 Task: Plan a time block for the family outing to the zoo.
Action: Mouse moved to (51, 87)
Screenshot: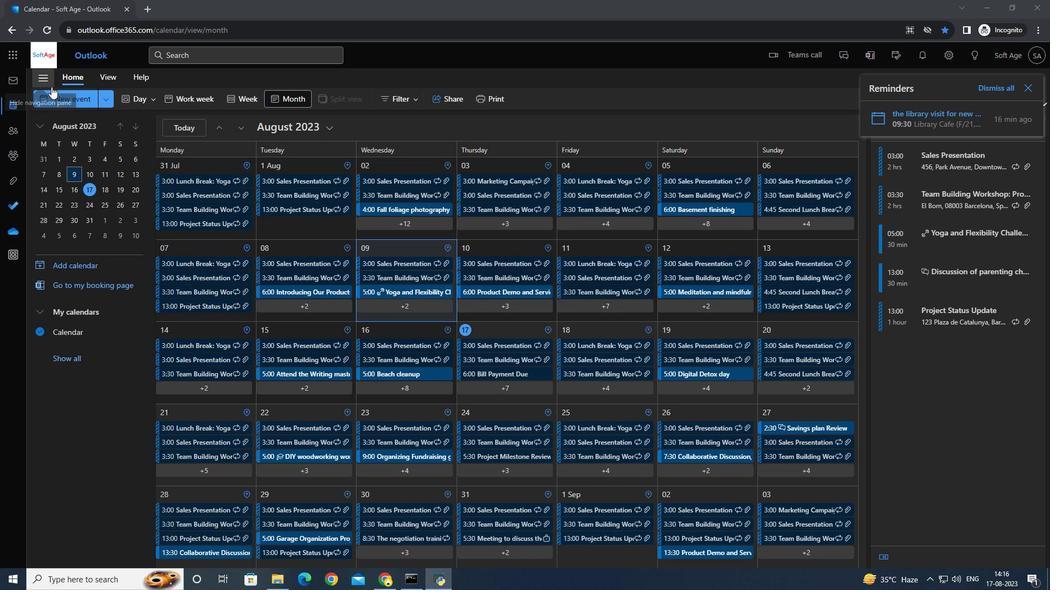 
Action: Mouse pressed left at (51, 87)
Screenshot: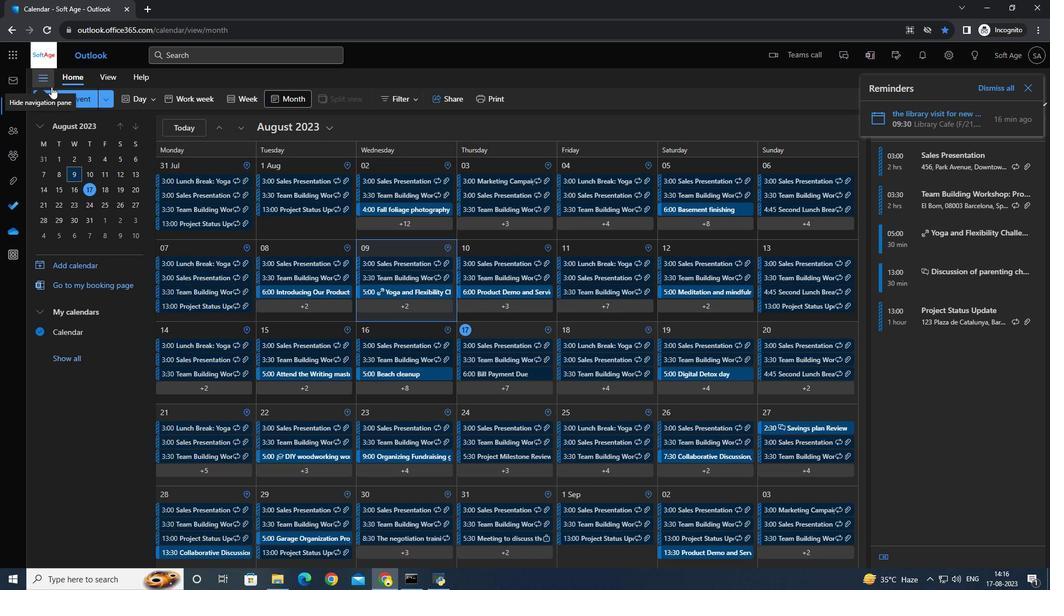 
Action: Mouse moved to (52, 95)
Screenshot: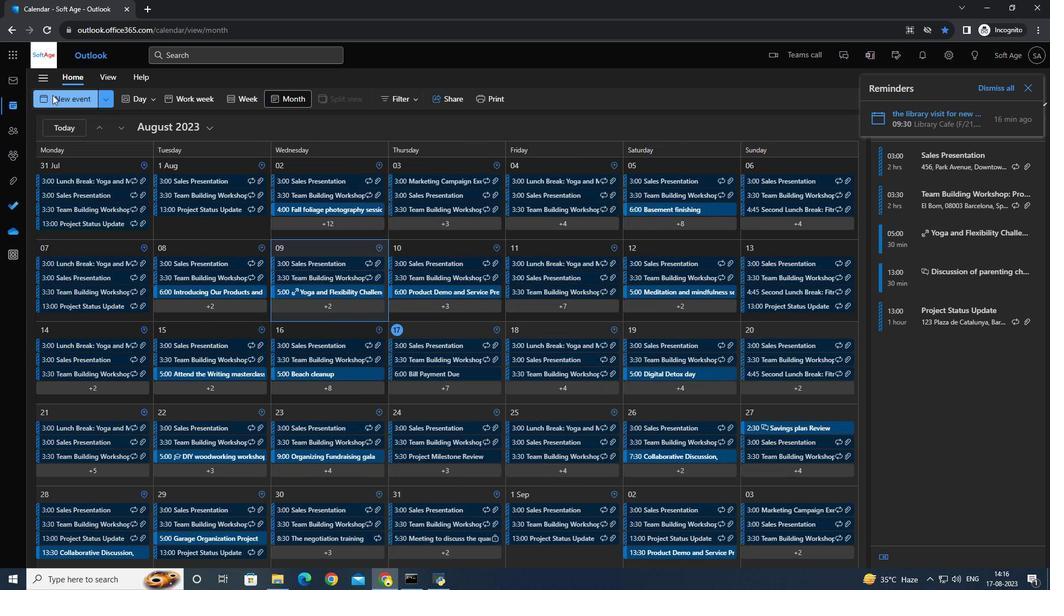 
Action: Mouse pressed left at (52, 95)
Screenshot: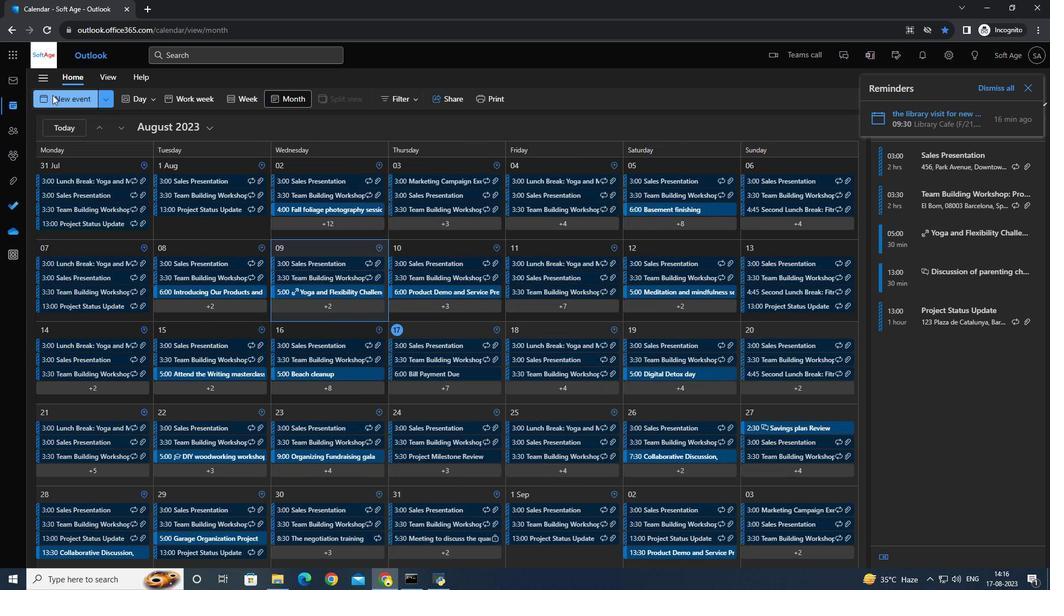 
Action: Mouse moved to (310, 161)
Screenshot: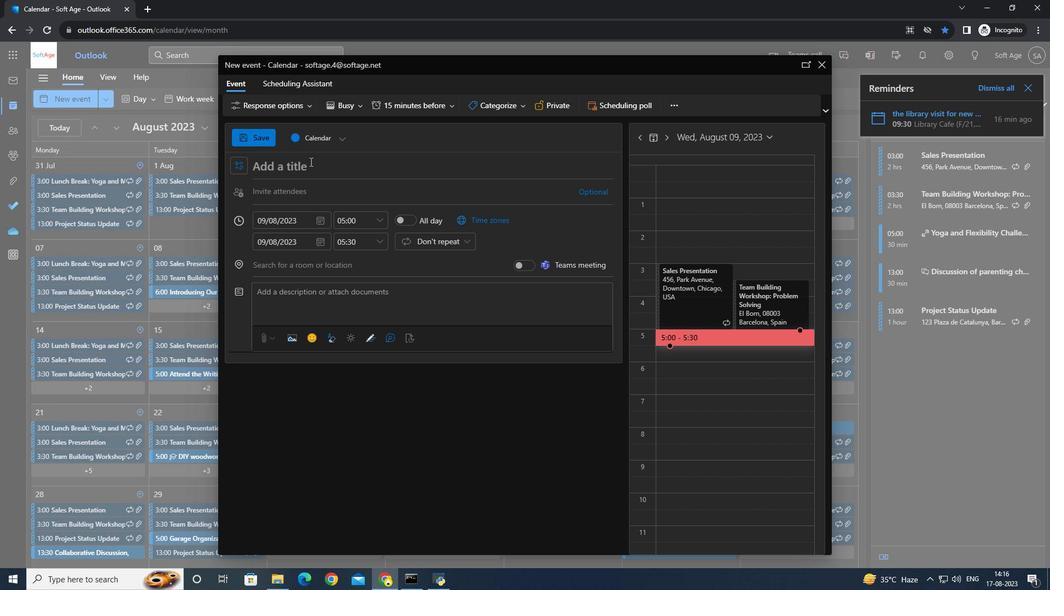 
Action: Mouse pressed left at (310, 161)
Screenshot: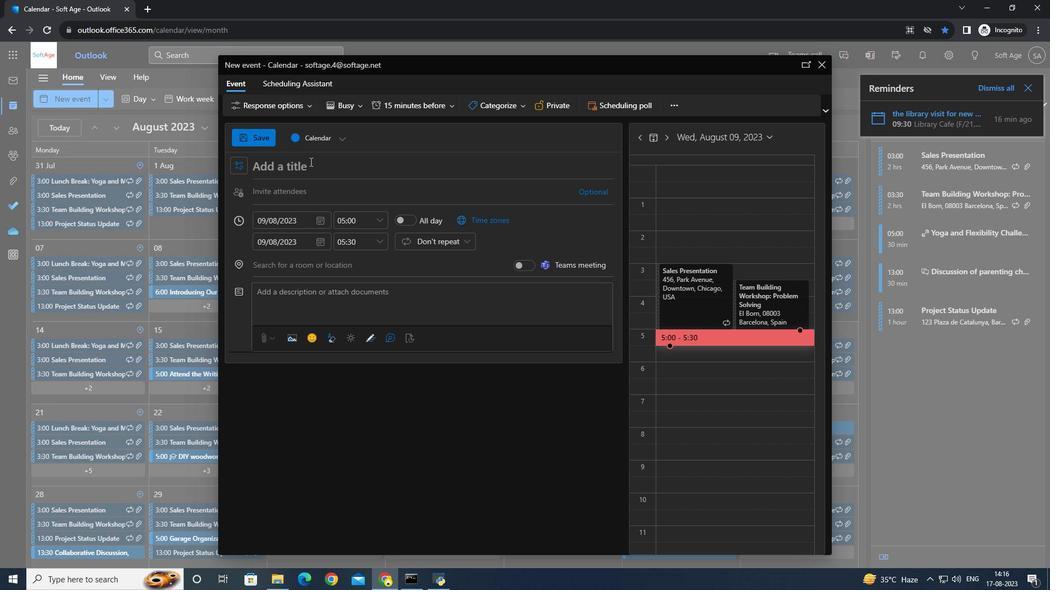 
Action: Mouse moved to (306, 166)
Screenshot: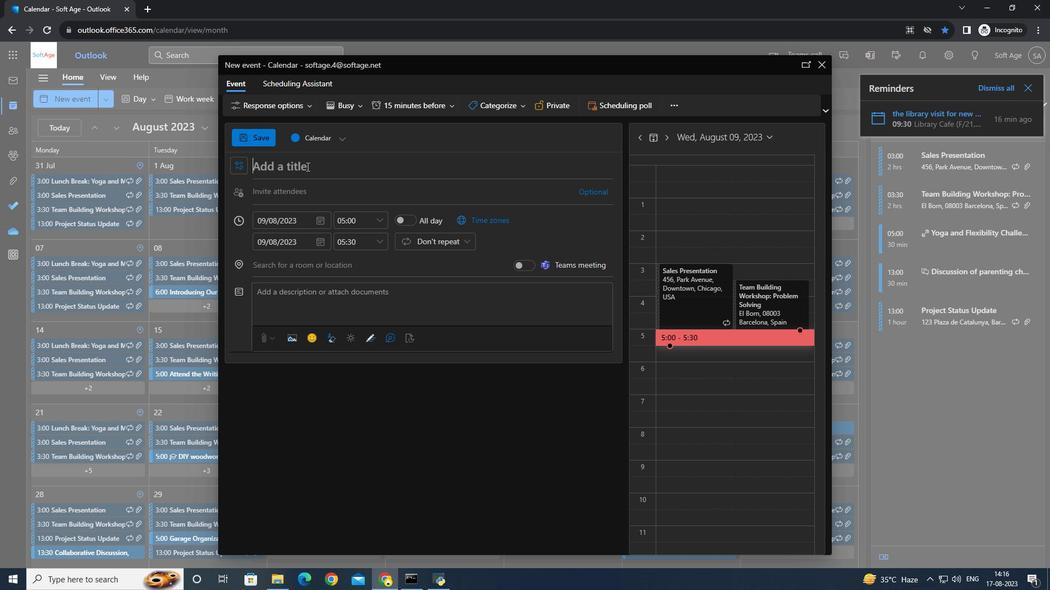 
Action: Key pressed <Key.caps_lock>F<Key.caps_lock>amily<Key.space>outing<Key.space>tpo<Key.space><Key.backspace><Key.backspace><Key.backspace>o<Key.space>the<Key.space><Key.caps_lock>Z<Key.caps_lock>poo<Key.backspace><Key.backspace><Key.backspace>oo
Screenshot: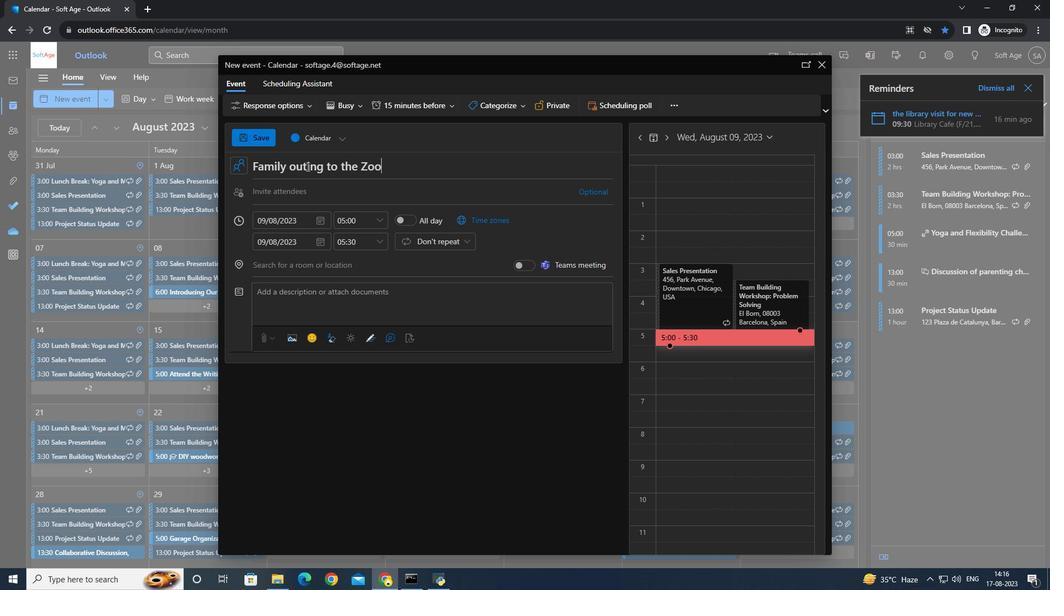 
Action: Mouse moved to (355, 224)
Screenshot: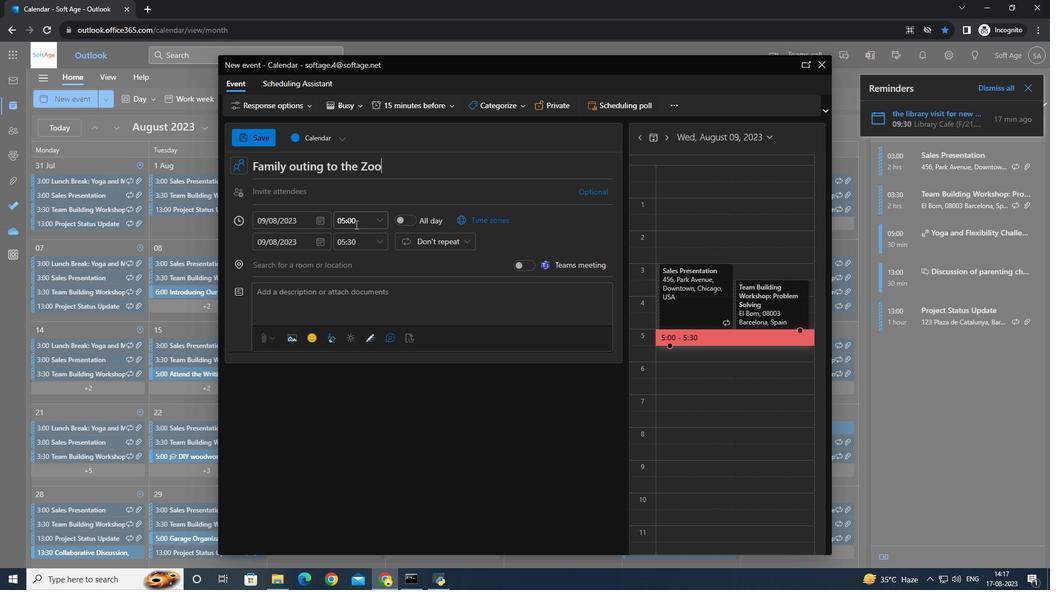 
Action: Mouse pressed left at (355, 224)
Screenshot: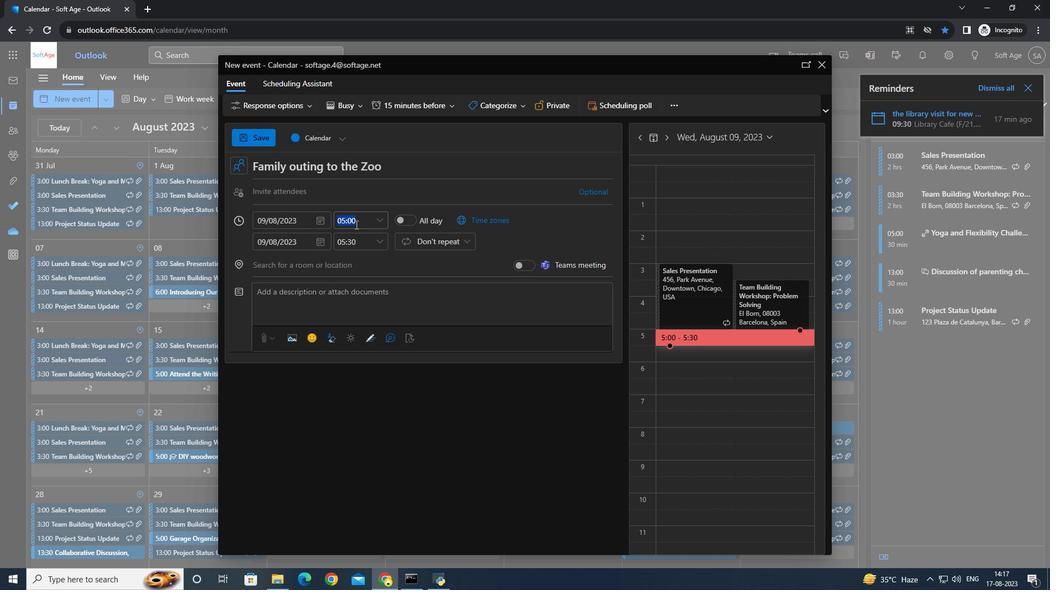 
Action: Mouse moved to (375, 221)
Screenshot: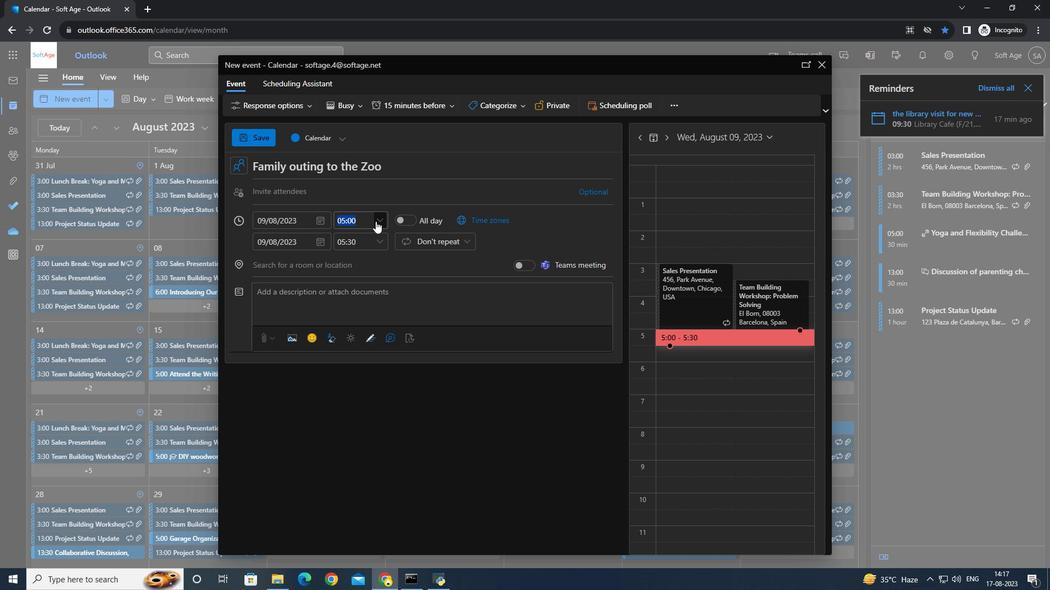 
Action: Mouse pressed left at (375, 221)
Screenshot: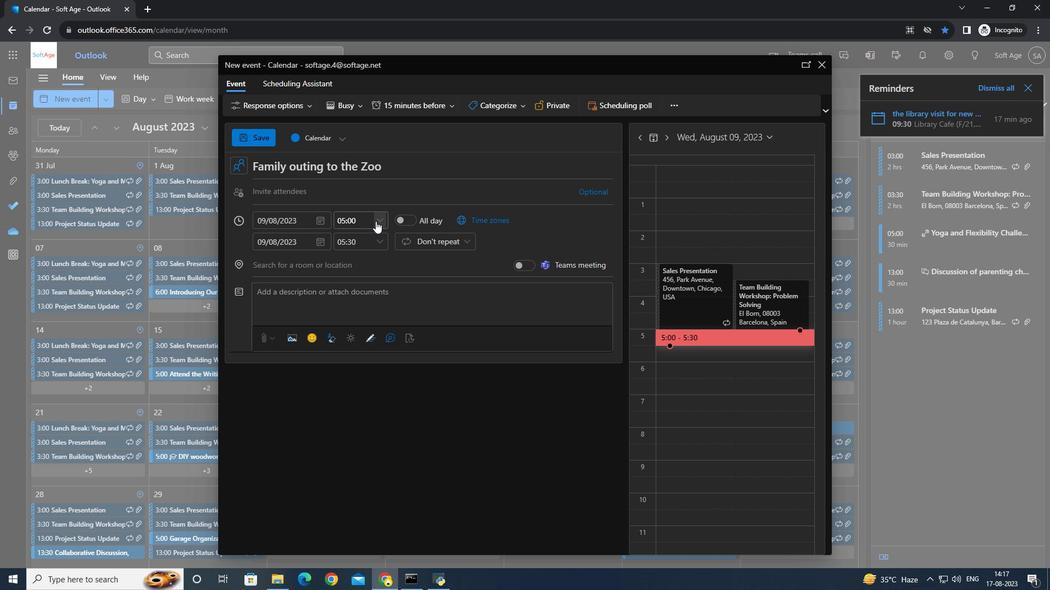 
Action: Mouse moved to (358, 289)
Screenshot: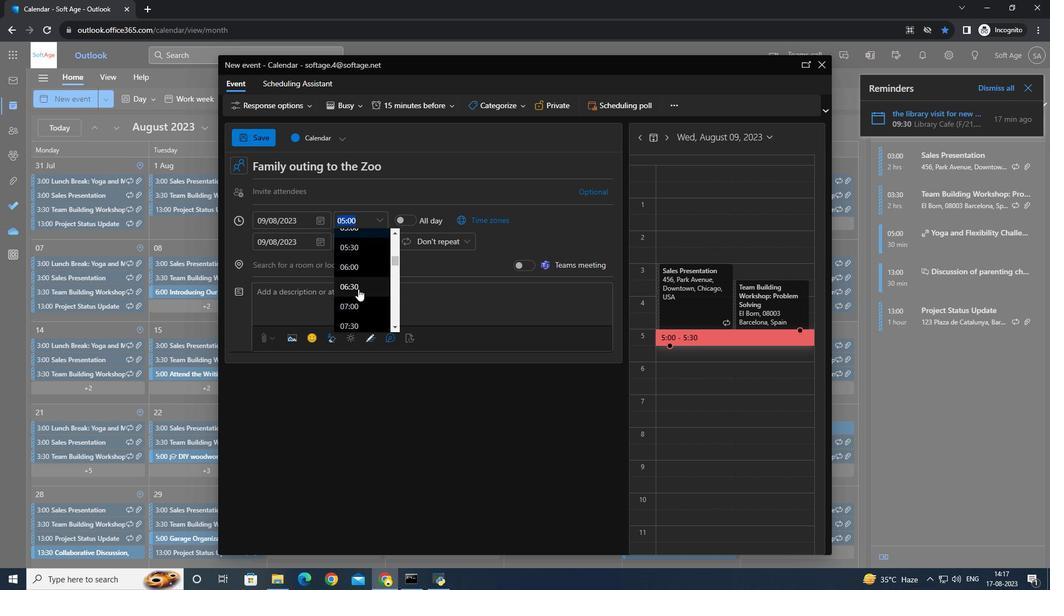 
Action: Mouse scrolled (358, 288) with delta (0, 0)
Screenshot: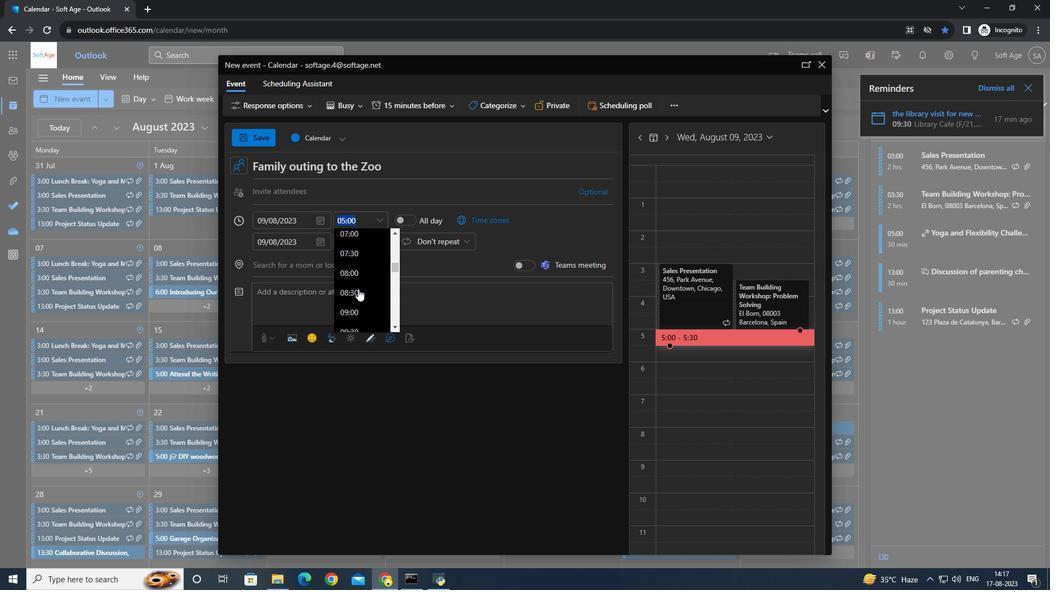 
Action: Mouse scrolled (358, 288) with delta (0, 0)
Screenshot: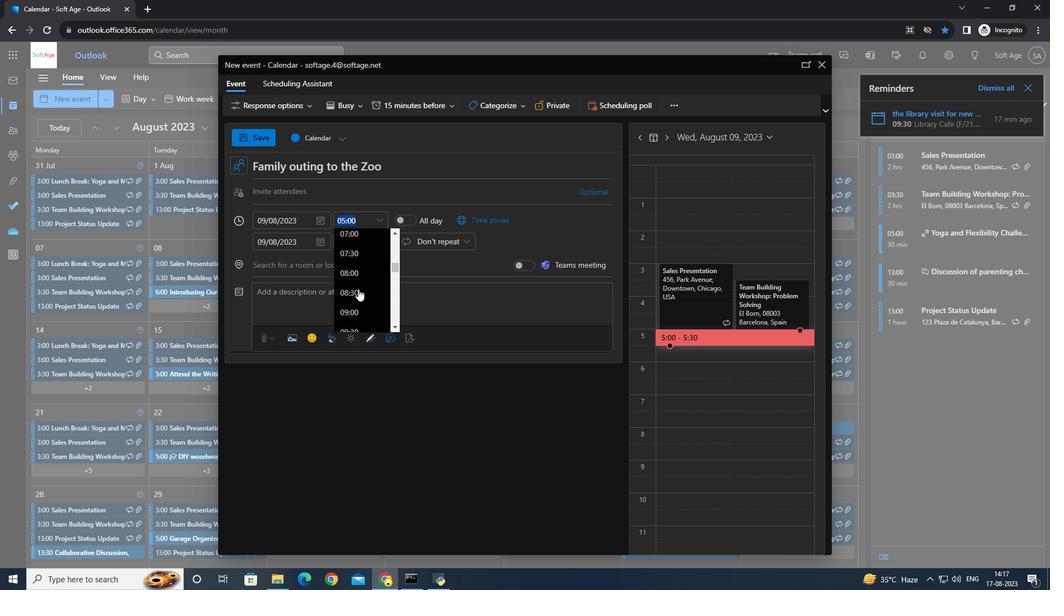 
Action: Mouse scrolled (358, 288) with delta (0, 0)
Screenshot: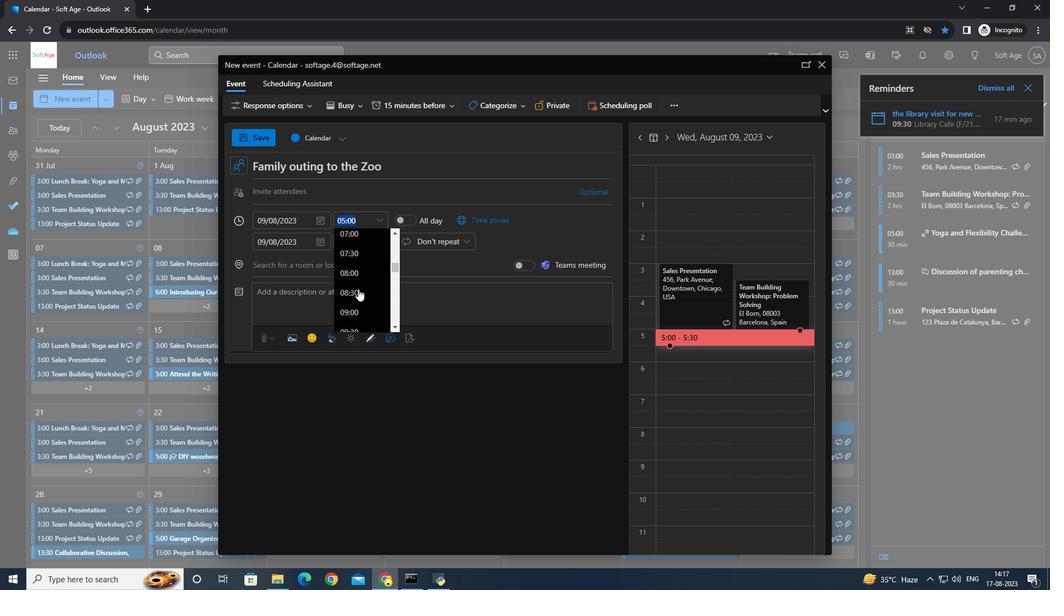 
Action: Mouse scrolled (358, 288) with delta (0, 0)
Screenshot: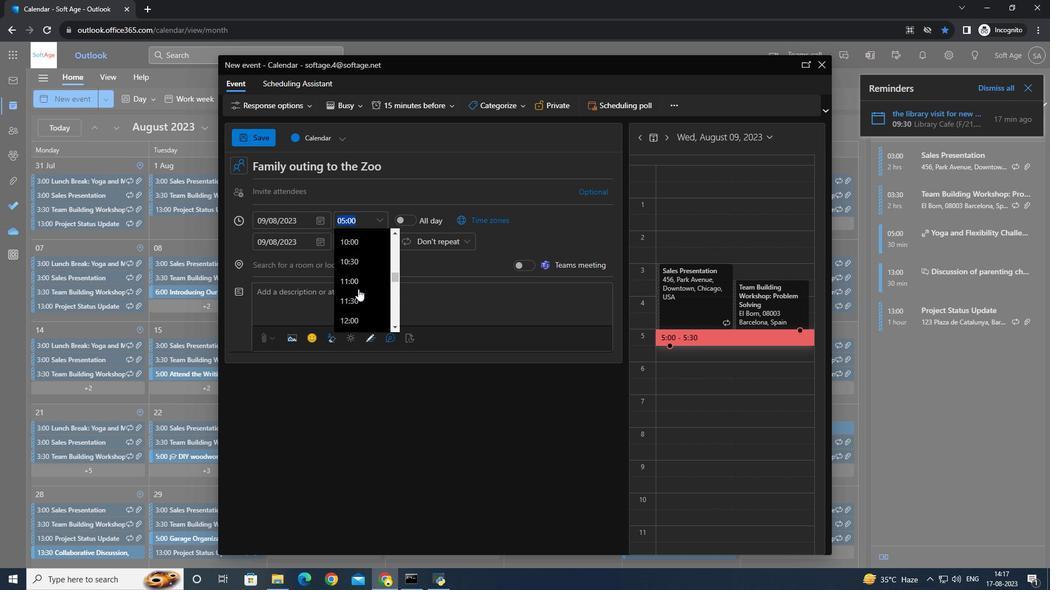 
Action: Mouse moved to (355, 291)
Screenshot: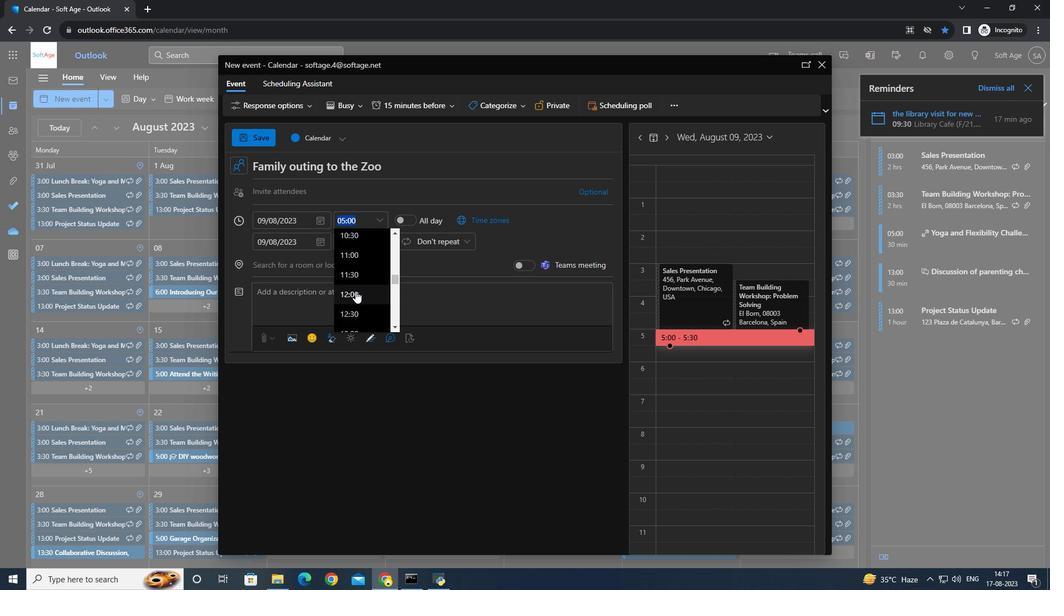 
Action: Mouse pressed left at (355, 291)
Screenshot: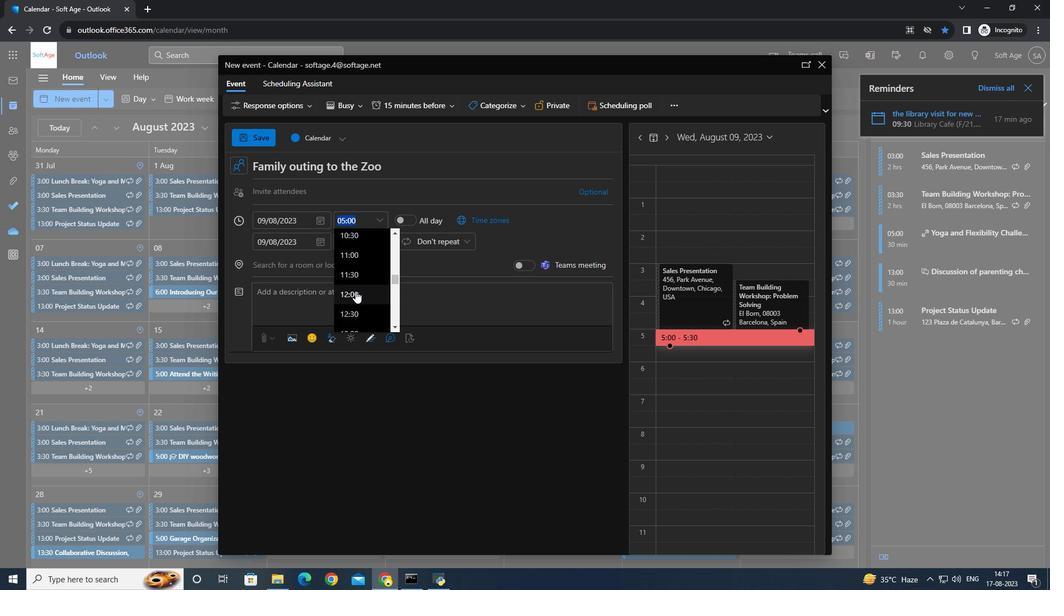 
Action: Mouse moved to (267, 131)
Screenshot: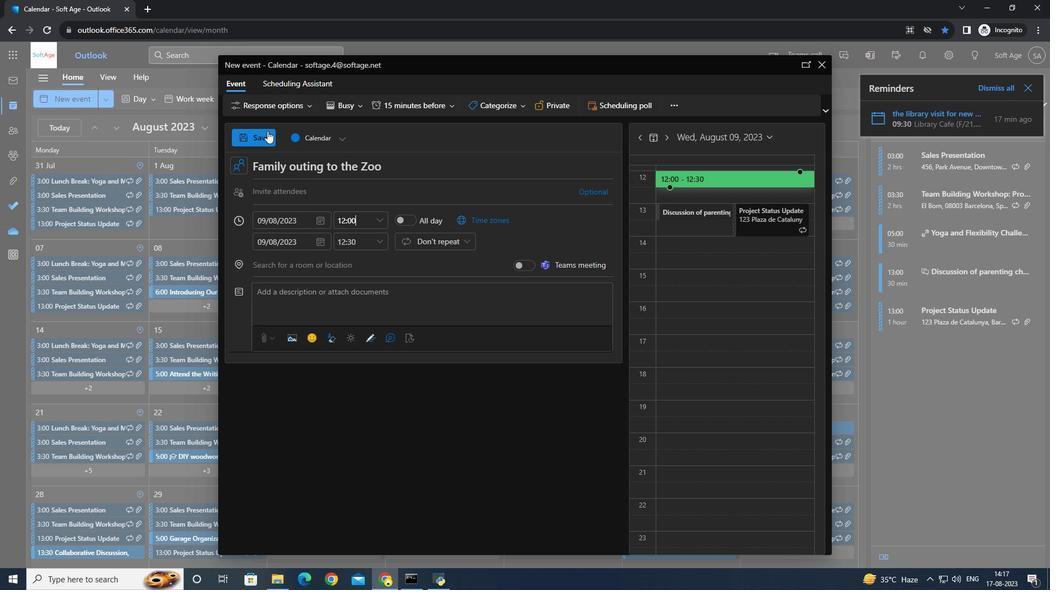 
Action: Mouse pressed left at (267, 131)
Screenshot: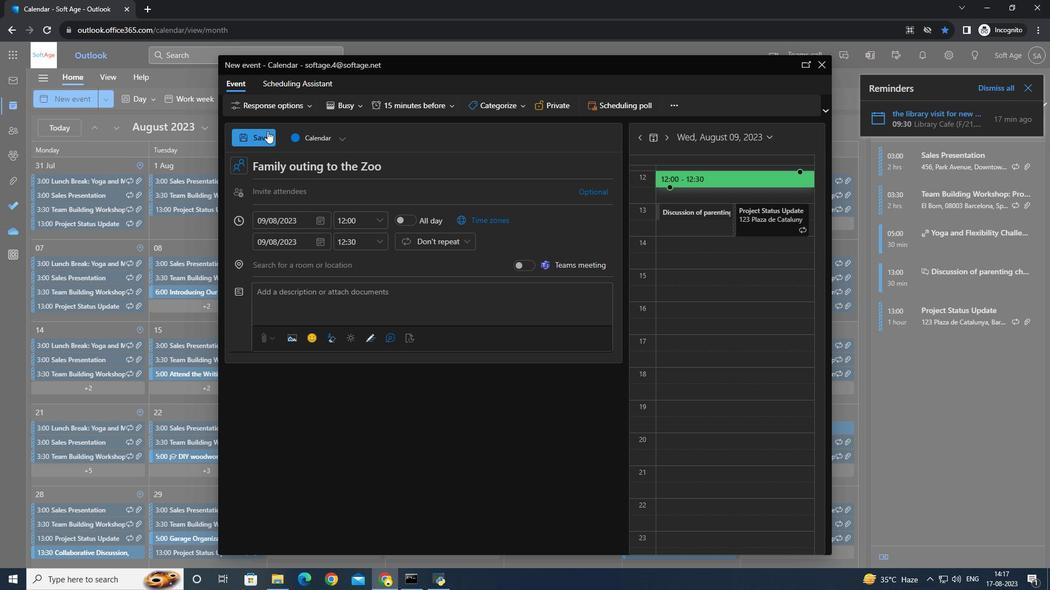 
Action: Mouse moved to (274, 276)
Screenshot: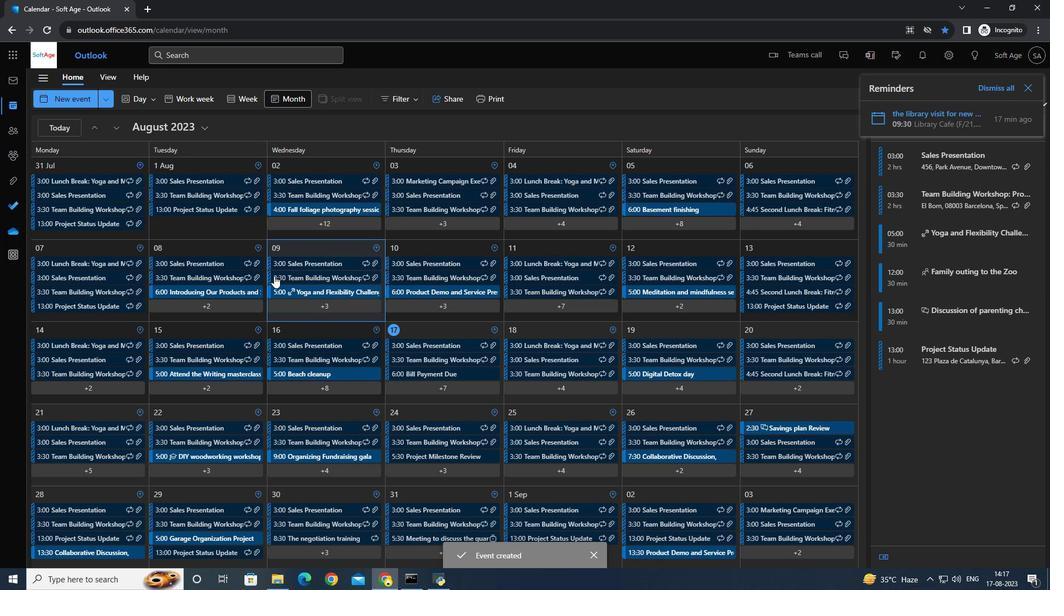 
